 Task: Simulate the spread of an infectious disease using a compartmental model.
Action: Mouse moved to (154, 66)
Screenshot: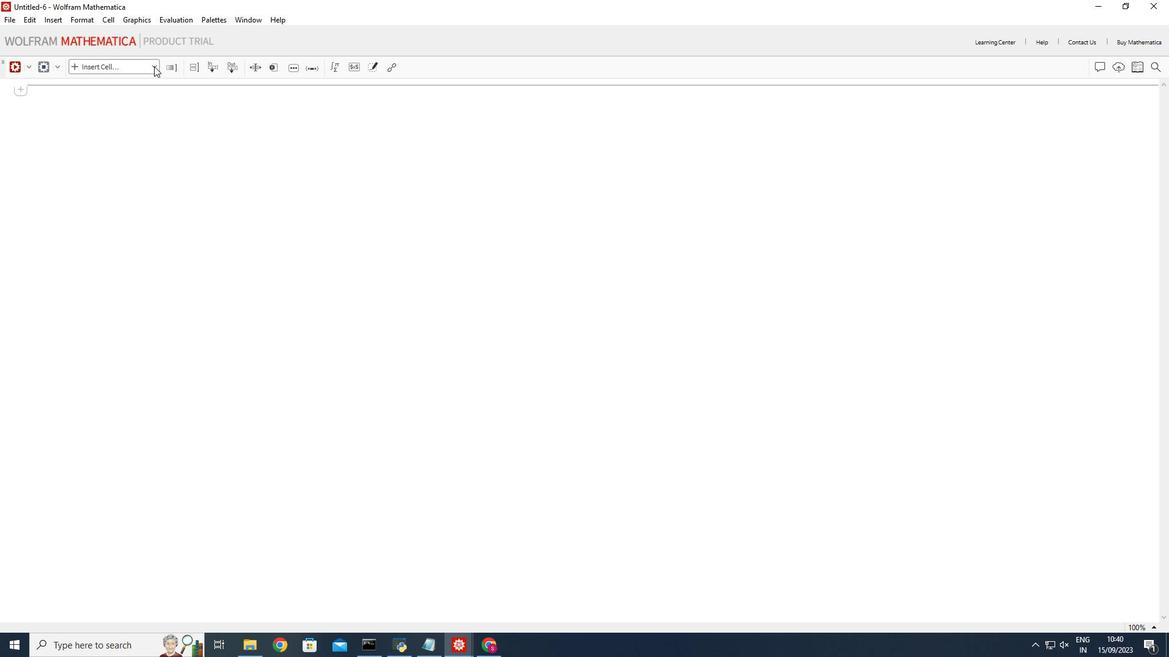 
Action: Mouse pressed left at (154, 66)
Screenshot: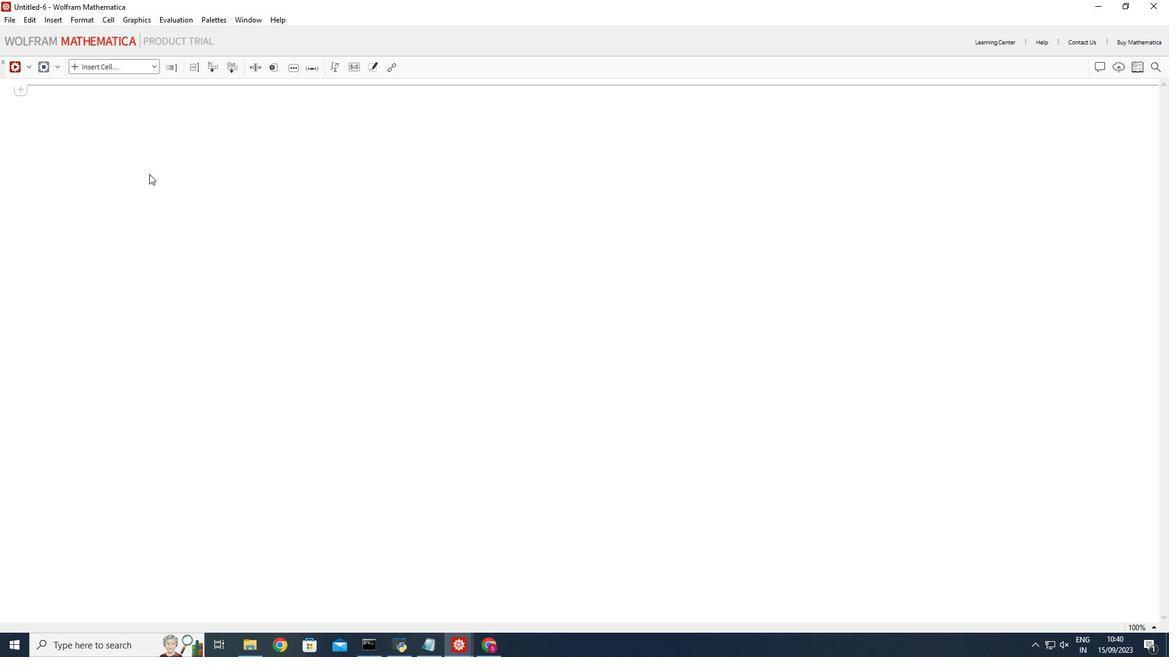
Action: Mouse moved to (127, 97)
Screenshot: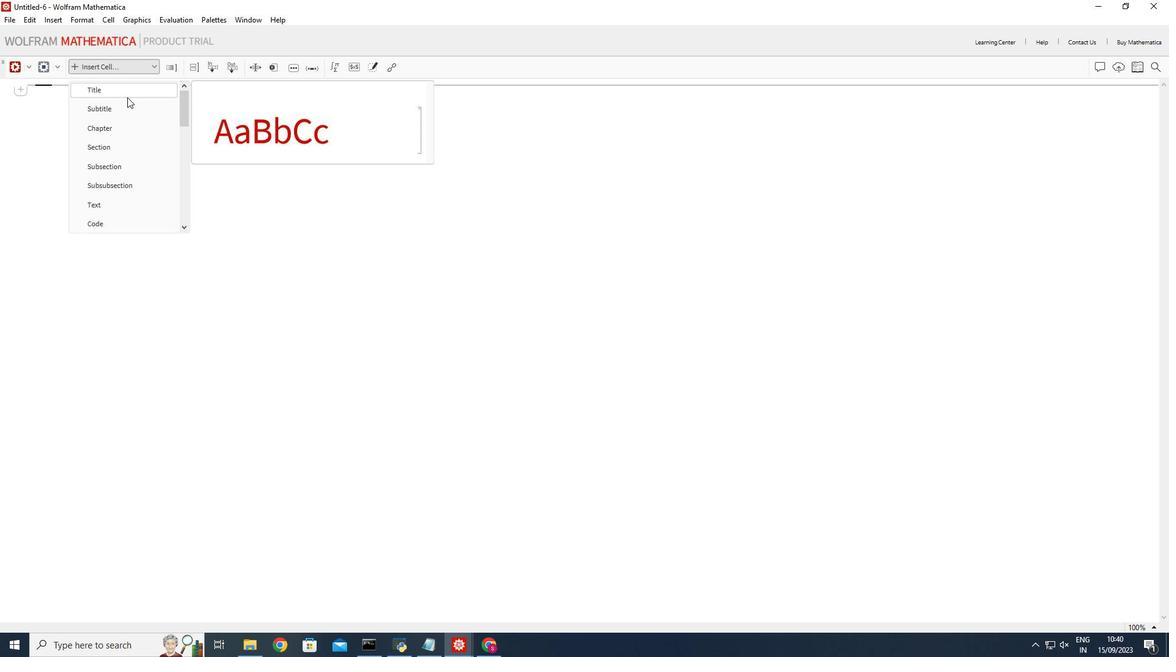 
Action: Mouse pressed left at (127, 97)
Screenshot: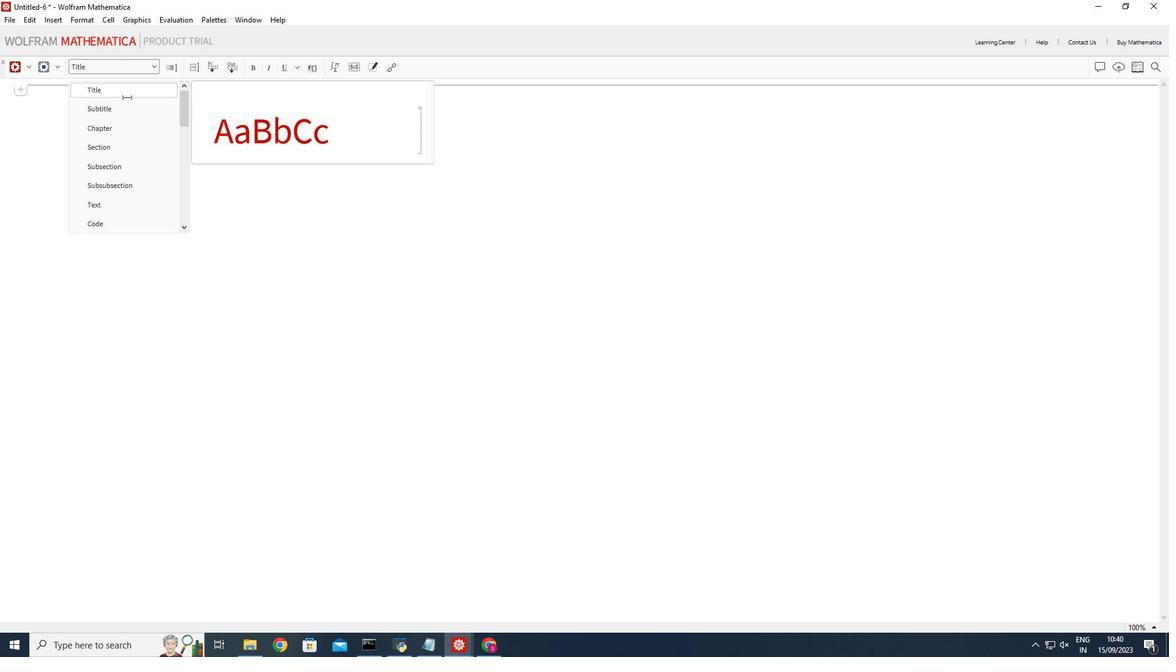 
Action: Mouse moved to (126, 119)
Screenshot: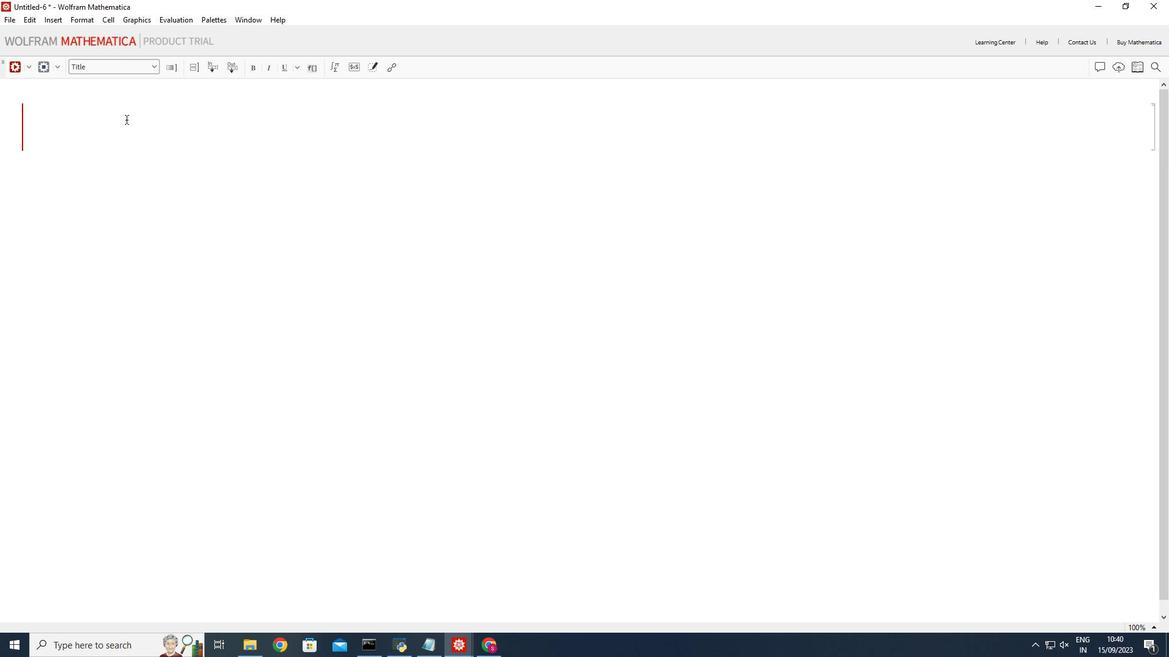 
Action: Mouse pressed left at (126, 119)
Screenshot: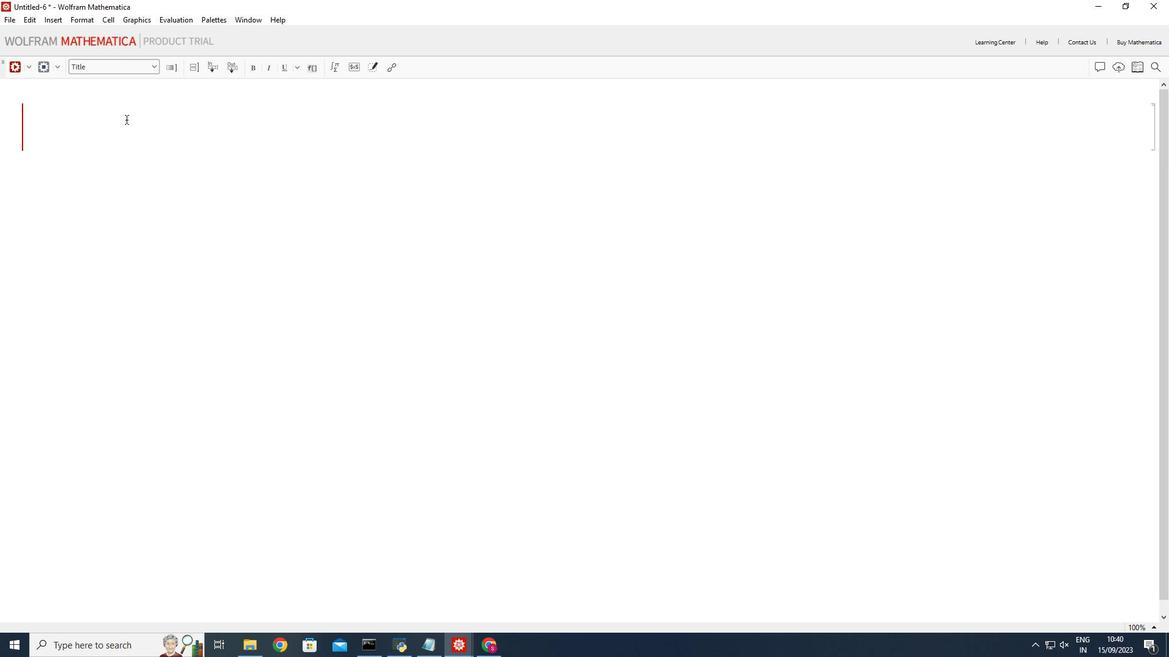 
Action: Mouse moved to (481, 339)
Screenshot: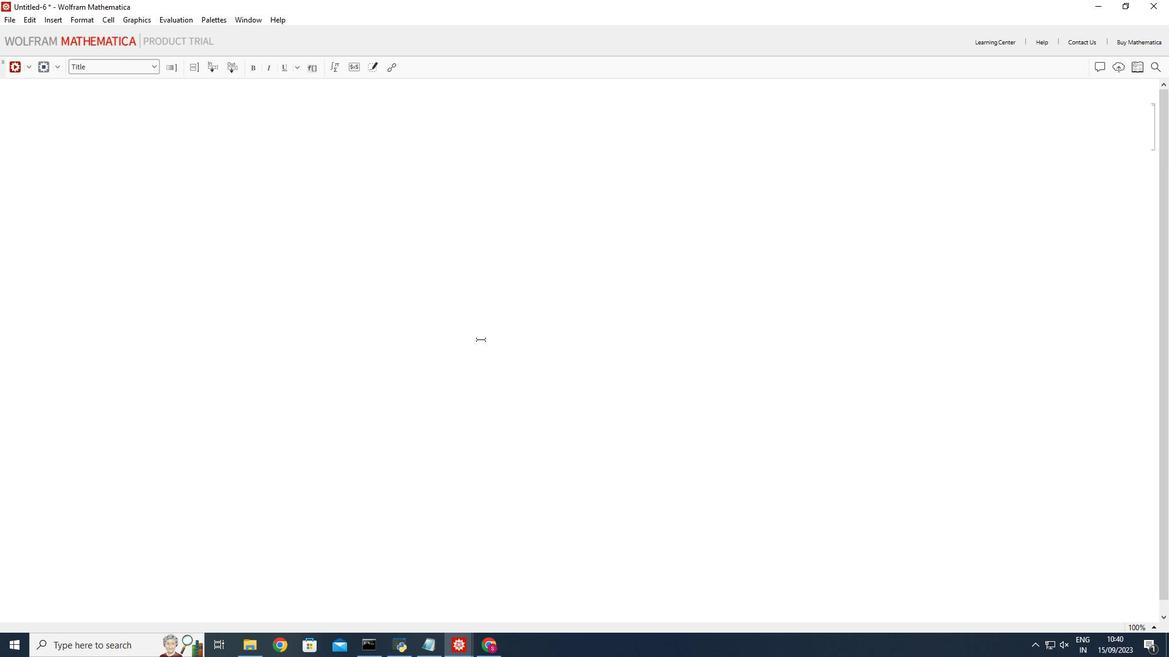 
Action: Key pressed <Key.shift_r><Key.shift_r>Simulation<Key.space>of<Key.space>s<Key.backspace>spread<Key.space>of<Key.space>an<Key.space>infection<Key.space>disease<Key.space>usin<Key.backspace><Key.backspace>ing<Key.space>a<Key.space><Key.shift_r>Compartmental<Key.space>model
Screenshot: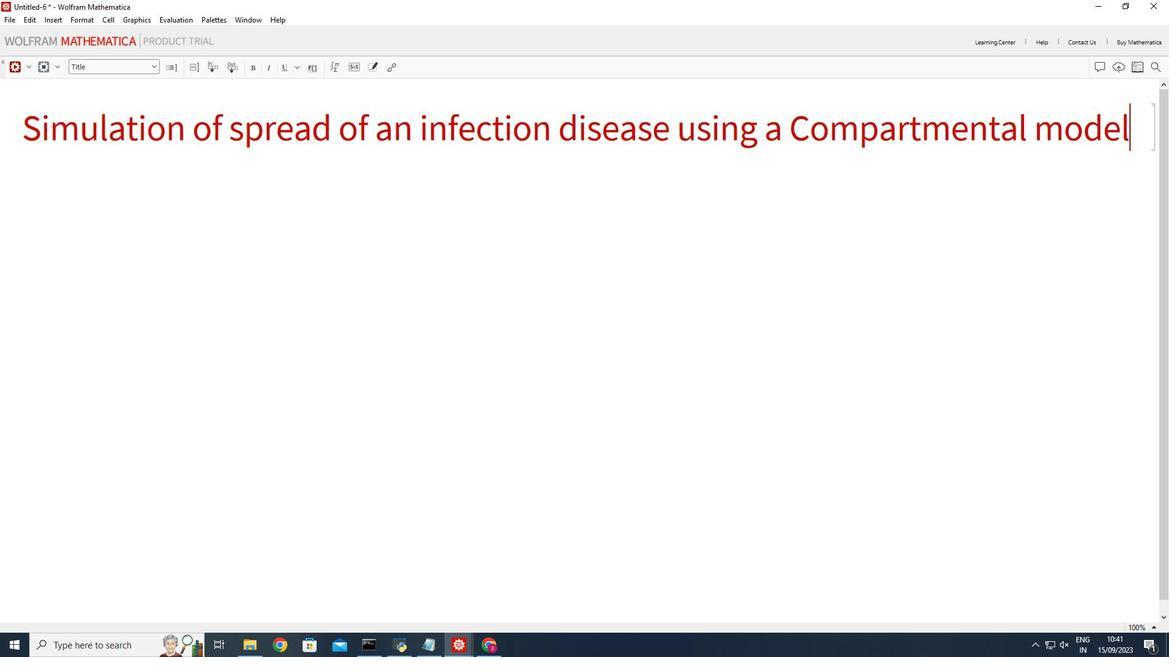 
Action: Mouse moved to (175, 312)
Screenshot: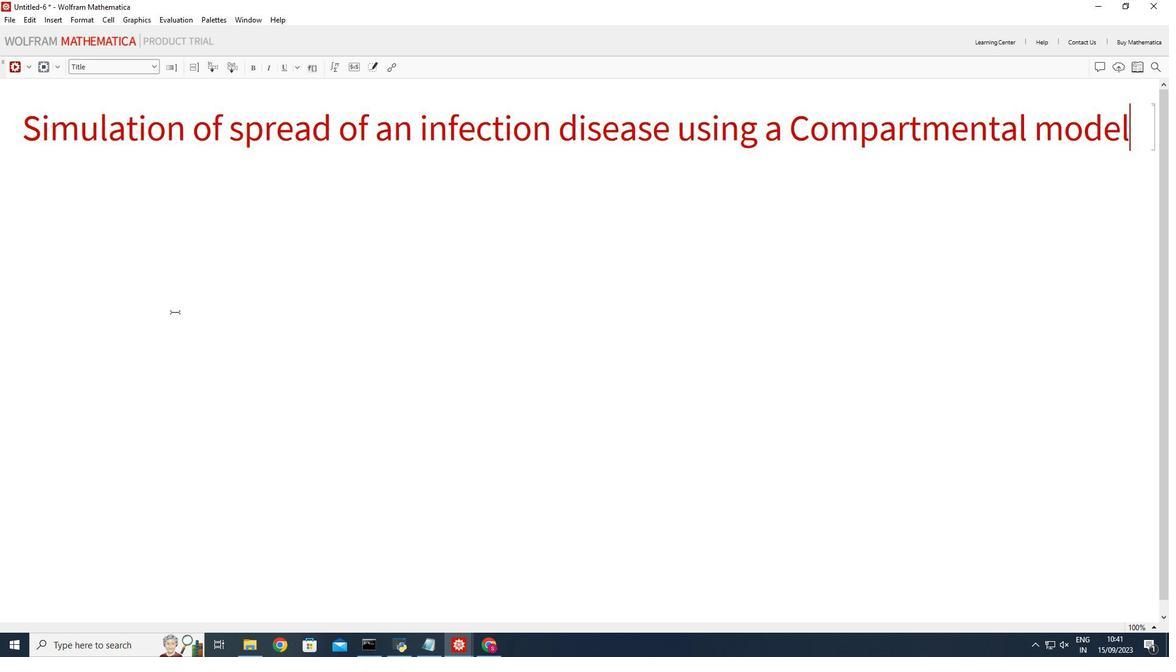 
Action: Mouse pressed left at (175, 312)
Screenshot: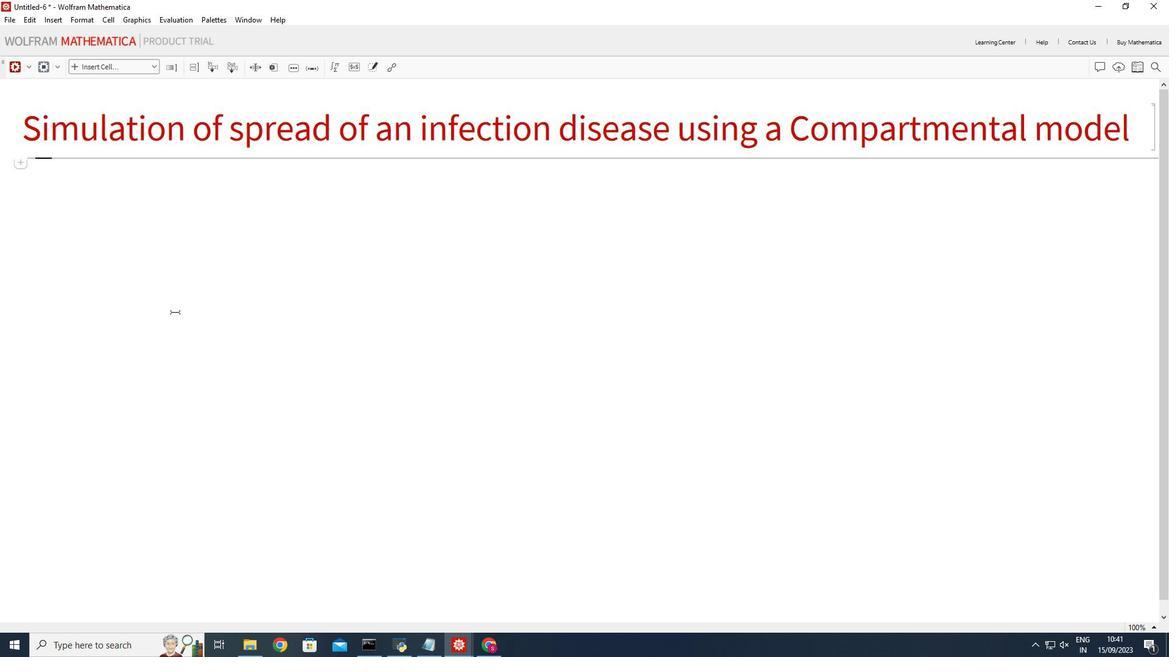 
Action: Mouse moved to (154, 60)
Screenshot: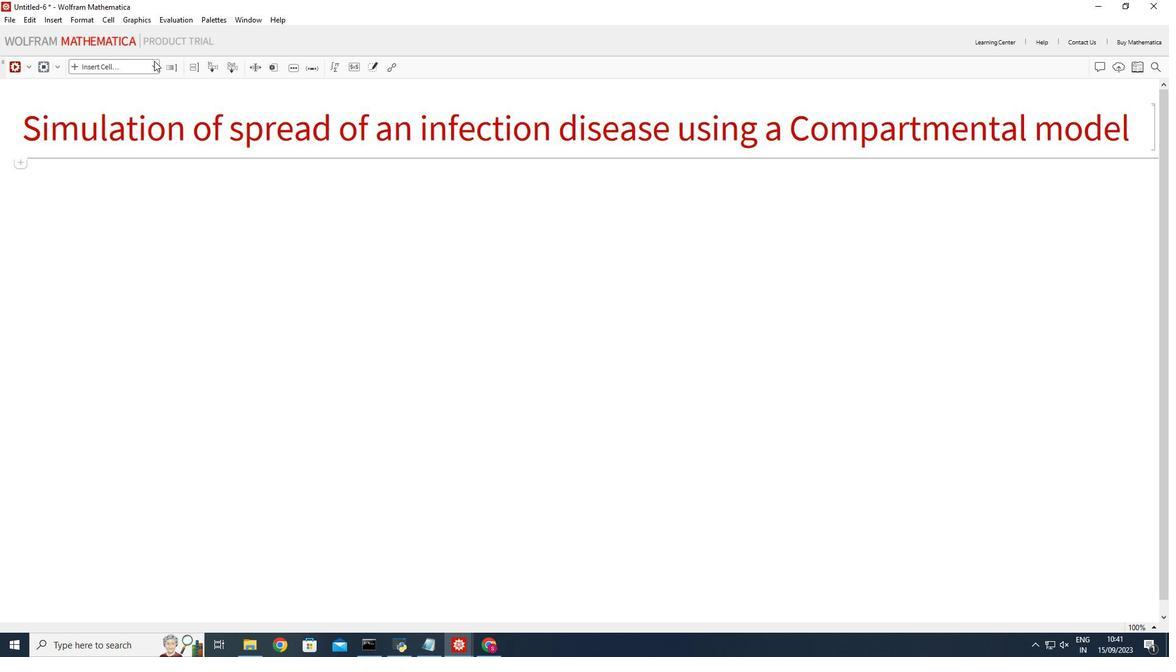 
Action: Mouse pressed left at (154, 60)
Screenshot: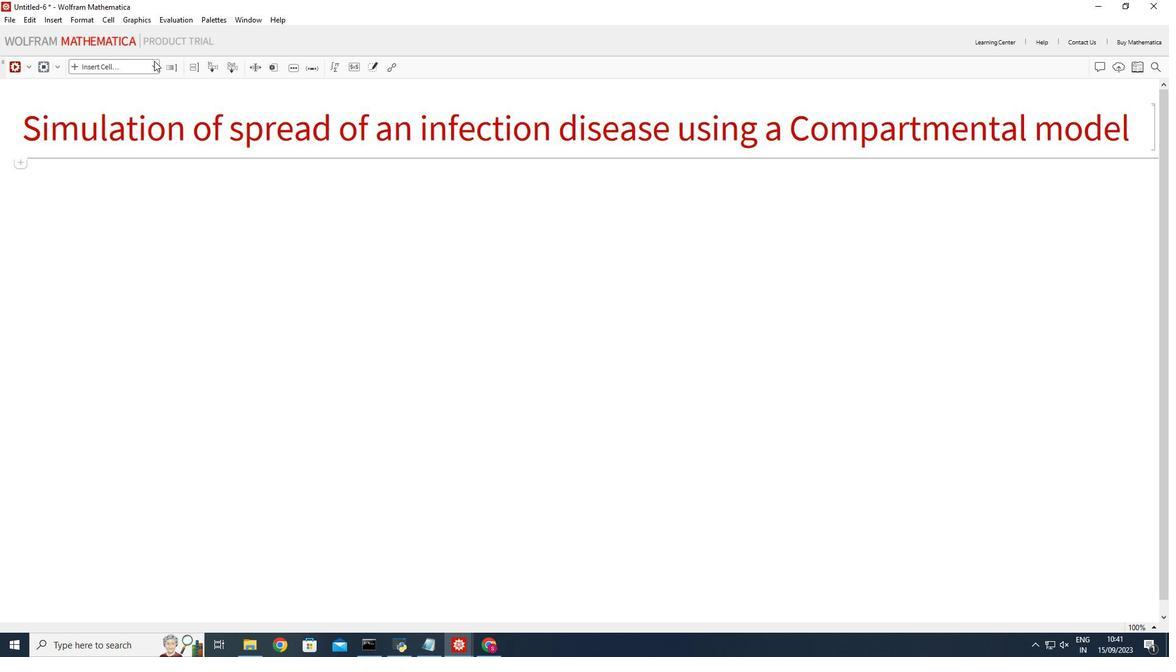 
Action: Mouse moved to (96, 222)
Screenshot: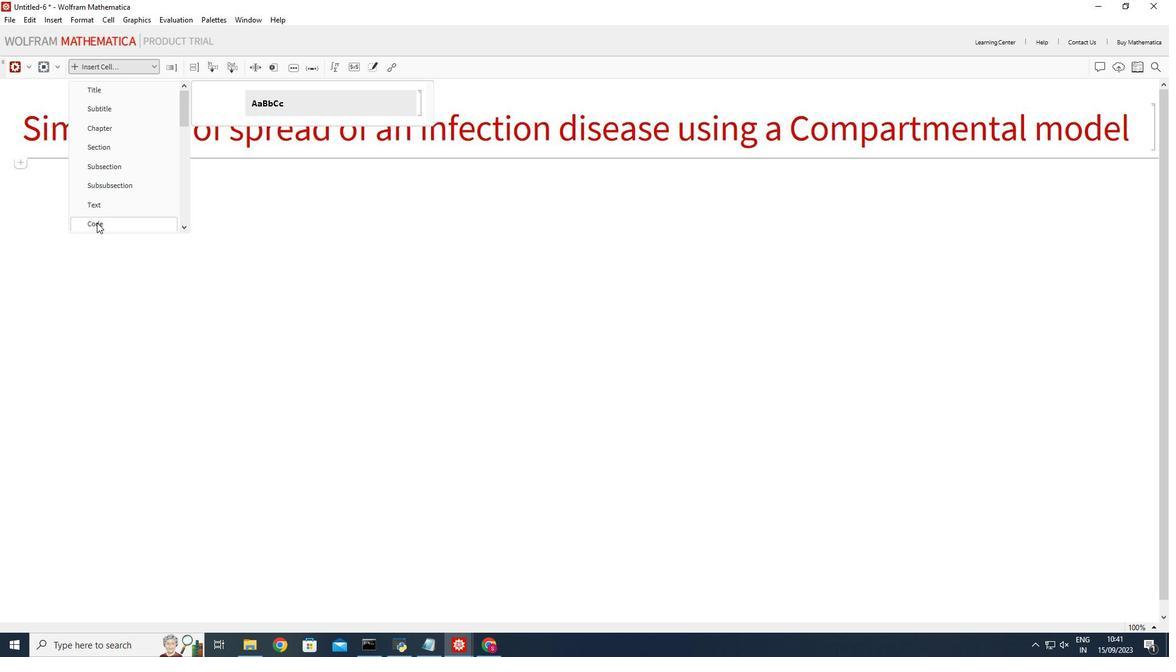 
Action: Mouse pressed left at (96, 222)
Screenshot: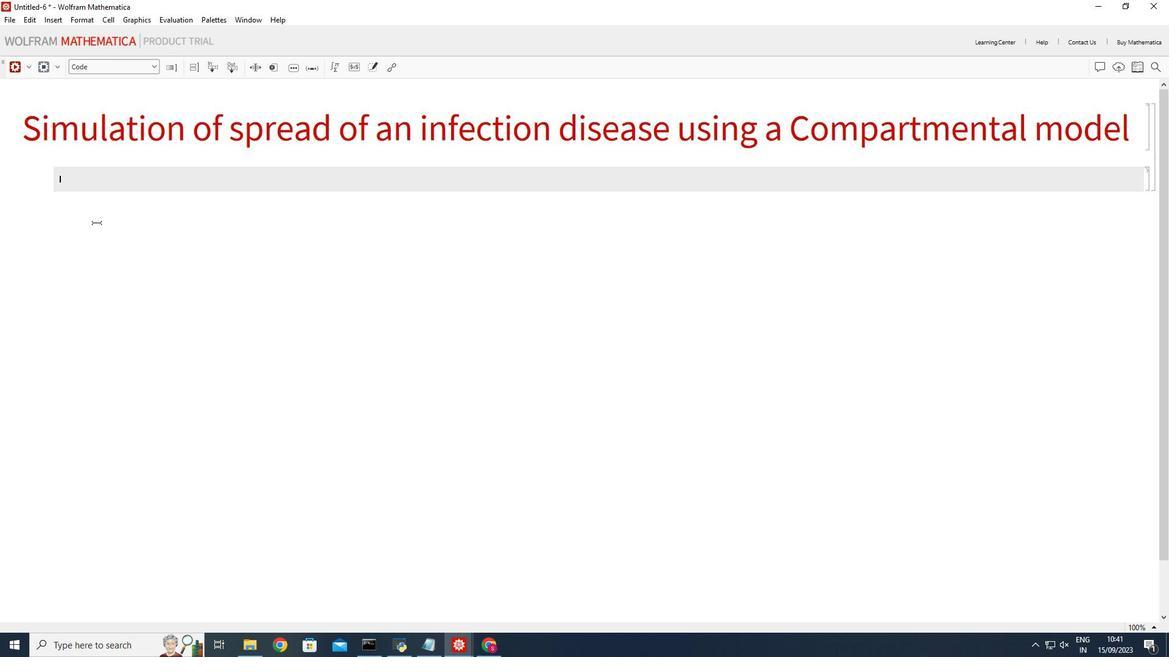 
Action: Mouse moved to (79, 175)
Screenshot: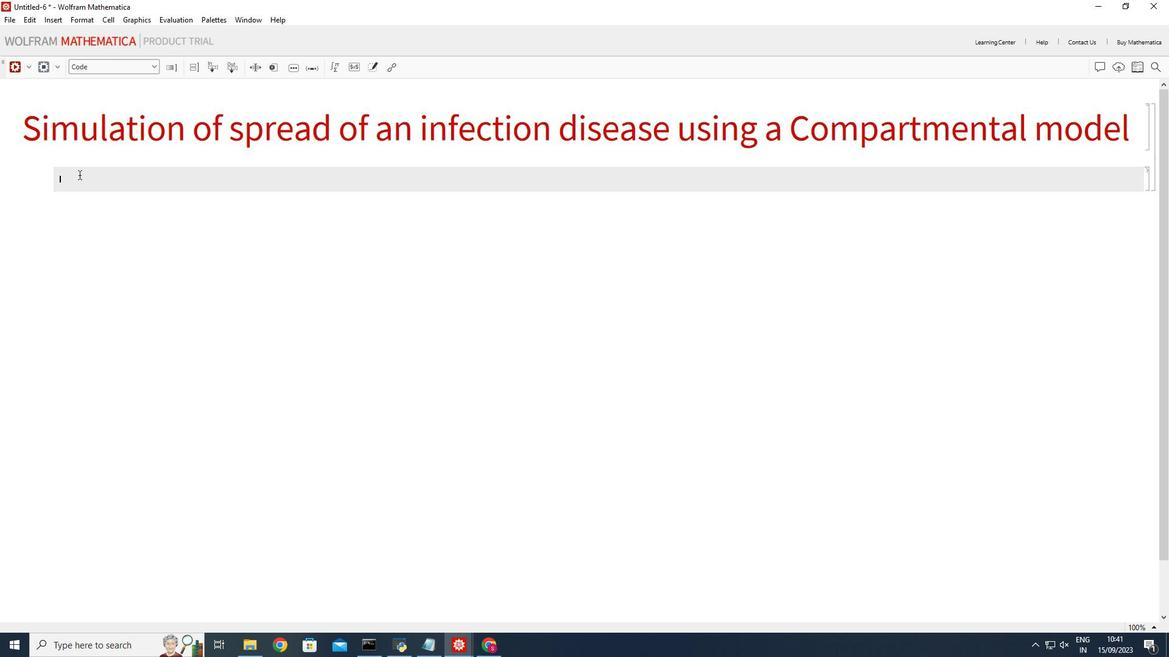 
Action: Mouse pressed left at (79, 175)
Screenshot: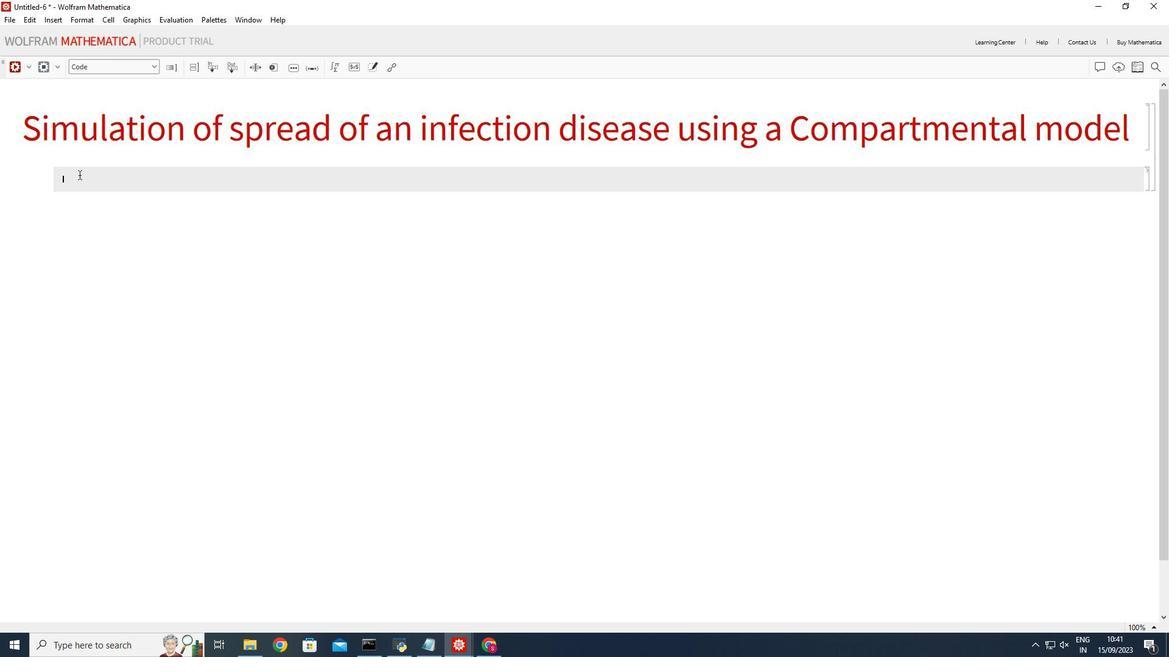 
Action: Mouse moved to (484, 314)
Screenshot: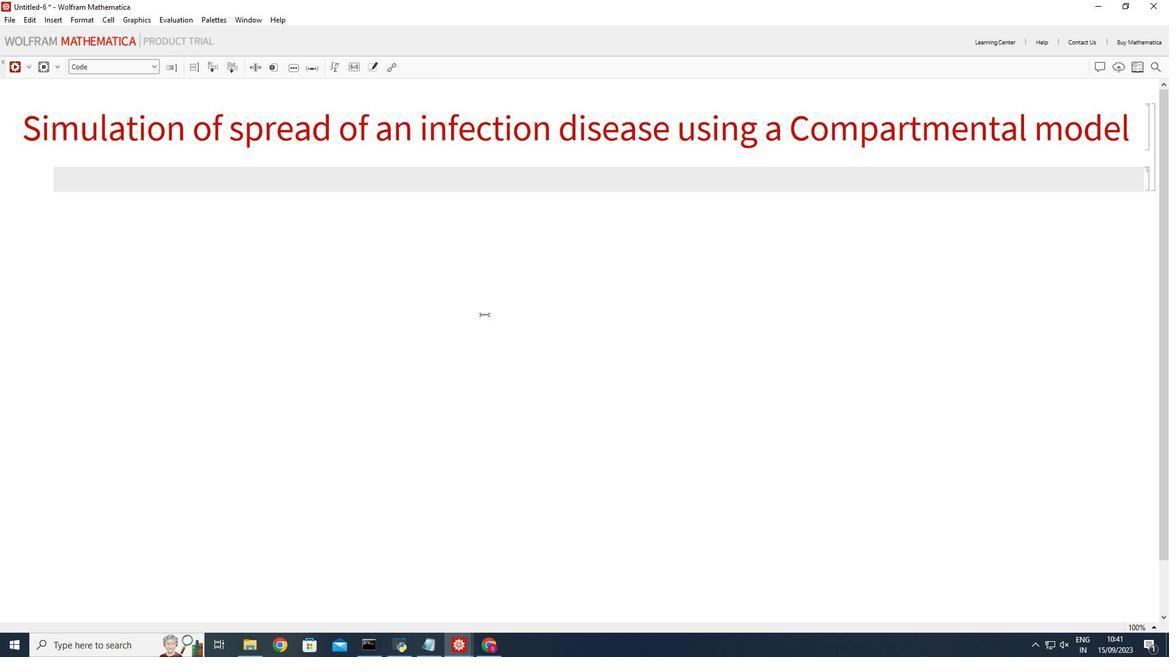 
Action: Key pressed <Key.shift_r>(*<Key.space><Key.shift_r>Load<Key.space>necc<Key.backspace>essary<Key.space>package<Key.space><Key.right><Key.right><Key.enter><Key.shift_r>Needs[<Key.shift_r>"<Key.shift_r>N<Key.shift_r>D<Key.shift_r>Solve`<Key.shift_r>FEM`<Key.right><Key.right><Key.enter><Key.enter><Key.shift_r>(*<Key.space><Key.shift_r>Parameters<Key.space><Key.right><Key.right><Key.enter>beta<Key.space>=<Key.space>0.3;<Key.space><Key.shift_r><Key.shift_r><Key.shift_r><Key.shift_r>(*<Key.space><Key.shift_r>Infection<Key.space>rate<Key.space><Key.right><Key.right><Key.enter>gamma<Key.space>=<Key.space>0.1;<Key.space><Key.space><Key.backspace><Key.shift_r>(*<Key.space><Key.shift_r>Recovery<Key.space>rate<Key.space><Key.right><Key.right><Key.enter>intial<Key.shift_r>Susceptible<Key.space>=<Key.space>0.9;<Key.space><Key.space><Key.shift_r>(*<Key.space><Key.shift_r>Initial<Key.space>functio<Key.backspace><Key.backspace><Key.backspace><Key.backspace><Key.backspace><Key.backspace>raction<Key.space>of<Key.space>suspe<Key.backspace><Key.backspace>ceptible<Key.space>individuals<Key.space><Key.right><Key.right><Key.enter>total<Key.shift_r>Population<Key.space>=<Key.space>1.0;<Key.space><Key.shift_r>(*<Key.space><Key.shift_r>Initial<Key.space>fraction<Key.space>of<Key.space>infected<Key.space>individuals<Key.space><Key.right><Key.right><Key.enter>total<Key.shift_r>P<Key.backspace><Key.shift_r><Key.shift_r><Key.shift_r><Key.shift_r><Key.shift_r>Population<Key.space>=<Key.space>0<Key.backspace>1.0;<Key.up><Key.left><Key.backspace><Key.backspace><Key.backspace>0.1<Key.left><Key.left><Key.left><Key.left><Key.left><Key.left><Key.left><Key.right><Key.backspace><Key.backspace><Key.backspace><Key.backspace><Key.backspace><Key.backspace><Key.backspace><Key.backspace><Key.backspace><Key.backspace><Key.shift_r>Infected<Key.right><Key.left><Key.left><Key.left><Key.left><Key.left><Key.left><Key.left><Key.left><Key.left><Key.backspace><Key.backspace><Key.backspace><Key.backspace><Key.backspace>initial<Key.enter><Key.right><Key.right><Key.right><Key.right><Key.right><Key.right><Key.right><Key.right><Key.backspace><Key.backspace><Key.backspace><Key.backspace><Key.backspace><Key.backspace><Key.backspace><Key.backspace><Key.up><Key.left><Key.left><Key.left><Key.left><Key.left><Key.left><Key.left><Key.left><Key.left><Key.left><Key.left><Key.left><Key.left>i<Key.right><Key.right><Key.right><Key.right><Key.right><Key.right><Key.right><Key.down><Key.right><Key.right><Key.right><Key.right><Key.right><Key.right><Key.right><Key.right><Key.right><Key.down><Key.right><Key.right><Key.right><Key.space><Key.shift_r>(*<Key.space>total<Key.space>population<Key.space>size<Key.space><Key.right><Key.right><Key.enter><Key.enter><Key.shift_r>(*<Key.space>define<Key.space>the<Key.space><Key.shift_r>S<Key.shift_r>IR<Key.space>model<Key.space><Key.right><Key.right><Key.enter>sir<Key.shift_r>Model<Key.space>=<Key.space><Key.shift_r>{s'[t[<Key.backspace>]<Key.space>==<Key.space>-beta<Key.space>s[t]<Key.space>i[t]/total<Key.shift_r>Population,<Key.enter><Key.tab>i'[t]<Key.space>==<Key.space>beta<Key.space>s[t]<Key.space>i[t]/total<Key.shift_r>Population<Key.enter><Key.space>-<Key.space>gamma<Key.space>i[t],<Key.enter>r'[t]<Key.space>==<Key.space>gamma<Key.space>i[t],<Key.enter>s[0]<Key.space>==<Key.space>intial<Key.shift_r>Susceptible<Key.enter><Key.space>total<Key.shift_r><Key.shift_r><Key.shift_r><Key.shift_r><Key.shift_r><Key.shift_r><Key.shift_r><Key.shift_r><Key.shift_r><Key.shift_r>Population<Key.enter>,<Key.enter><Key.up><Key.down>t[0]<Key.left><Key.left><Key.left><Key.backspace>i<Key.right><Key.right><Key.right><Key.space>==<Key.space>initial<Key.shift_r><Key.shift_r>Infect<Key.enter><Key.space>total<Key.shift_r><Key.shift_r><Key.shift_r><Key.shift_r>Population<Key.enter>,<Key.enter>r[0]<Key.space>==<Key.space>0<Key.right>;<Key.enter><Key.enter><Key.backspace><Key.shift_r>(<Key.shift_r>Sol<Key.backspace><Key.backspace><Key.backspace><Key.shift_r>*<Key.shift_r><Key.space>solev<Key.backspace><Key.backspace>ve<Key.space>the<Key.space><Key.shift_r>SIR<Key.space>model<Key.space><Key.right><Key.right><Key.enter>sir<Key.shift_r>Solution<Key.space>=<Key.space><Key.shift_r>ND<Key.shift_r>Solve[<Key.space>sir<Key.shift_r>Model,<Key.space><Key.shift_r>{s,i,r<Key.right>,<Key.space><Key.shift_r>{t,<Key.space>0,<Key.space>200<Key.shift_r>}<Key.right>;<Key.enter><Key.enter><Key.shift_r>(<Key.shift_r>*<Key.space><Key.shift_r>Plot<Key.space>the<Key.space>results<Key.space><Key.right><Key.right><Key.enter><Key.shift_r>Plot<Key.enter>[<Key.shift_r>Evaluate<Key.enter>[<Key.shift_r>{s[t],<Key.space>i[t],<Key.space>r[t]<Key.right><Key.space>/.<Key.space>sir<Key.shift_r>Solution<Key.right>,<Key.space><Key.shift_r>{t,0,200<Key.right>,<Key.space><Key.enter><Key.shift_r>Plot<Key.shift_r>Legends<Key.enter><Key.space><Key.shift_r>{<Key.shift_r>"<Key.shift_r>Susceptible<Key.right>,<Key.space><Key.shift_r>"<Key.shift_r>Infected<Key.right>,<Key.space><Key.shift_r>"<Key.shift_r>Recovered<Key.right><Key.right>,<Key.enter><Key.shift_r>Plot<Key.shift_r>Label<Key.enter><Key.shift_r>"<Key.shift_r>S<Key.shift_r>IR<Key.space><Key.shift_r>Model<Key.space><Key.shift_r><Key.shift_r><Key.shift_r><Key.shift_r><Key.shift_r>Simulation<Key.right>,<Key.enter><Key.shift_r>Axes<Key.shift_r>Label<Key.enter><Key.space><Key.shift_r>{"<Key.shift_r>Time<Key.right>,<Key.space><Key.shift_r>"<Key.shift_r>Fraction<Key.space>of<Key.space><Key.shift_r>Population<Key.right><Key.right>,<Key.enter><Key.shift_r>Plot<Key.shift_r>Range<Key.enter><Key.shift_r>All<Key.enter><Key.right><Key.enter><Key.shift_r><Key.enter>
Screenshot: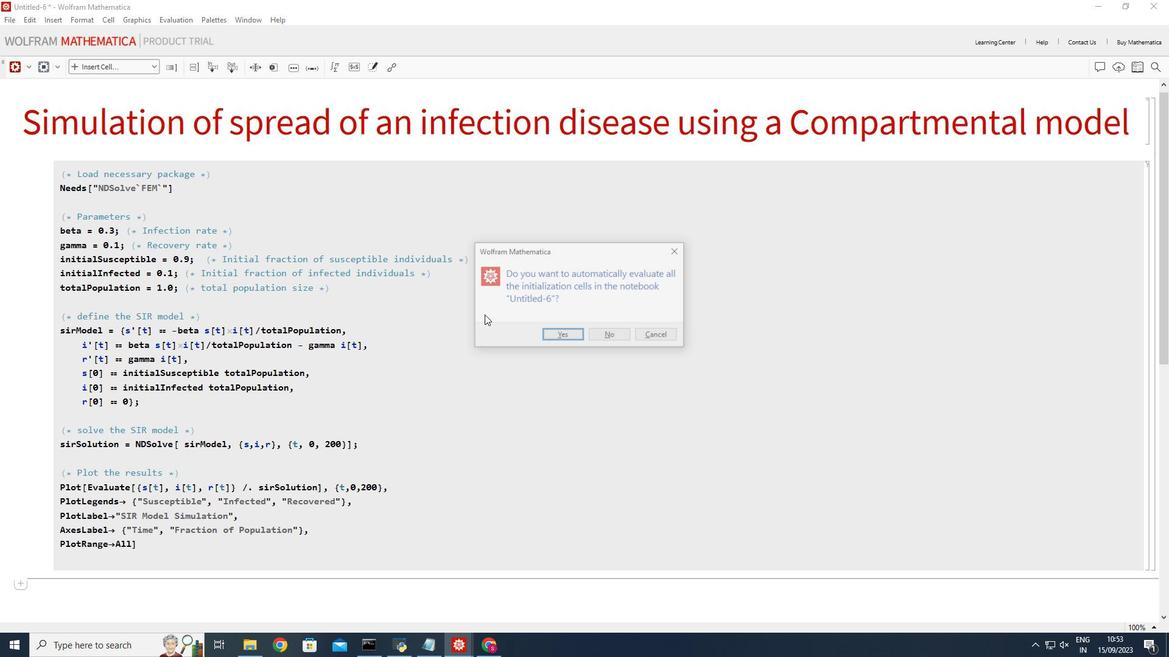 
Action: Mouse moved to (571, 337)
Screenshot: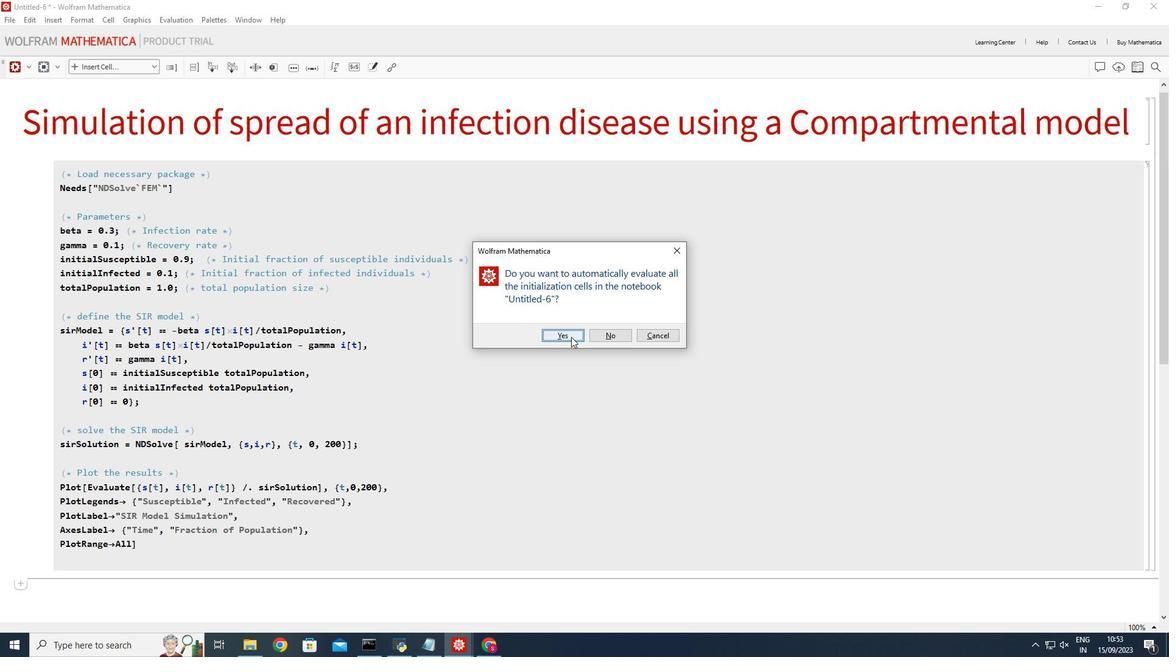 
Action: Mouse pressed left at (571, 337)
Screenshot: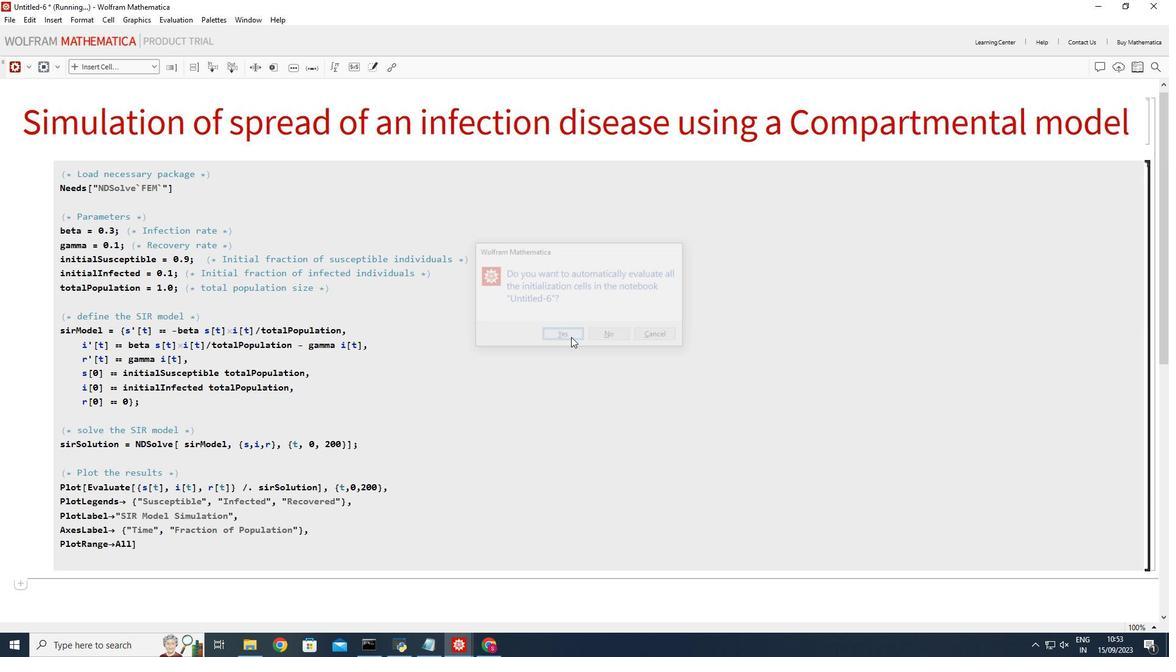 
Action: Mouse scrolled (571, 336) with delta (0, 0)
Screenshot: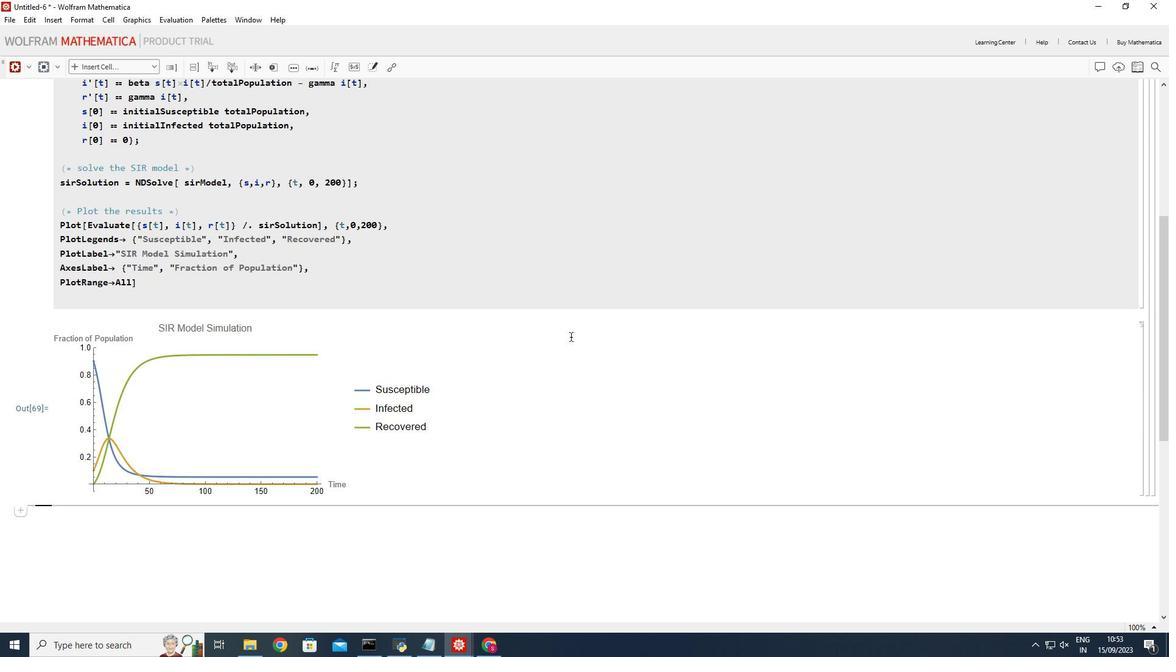 
Action: Mouse scrolled (571, 336) with delta (0, 0)
Screenshot: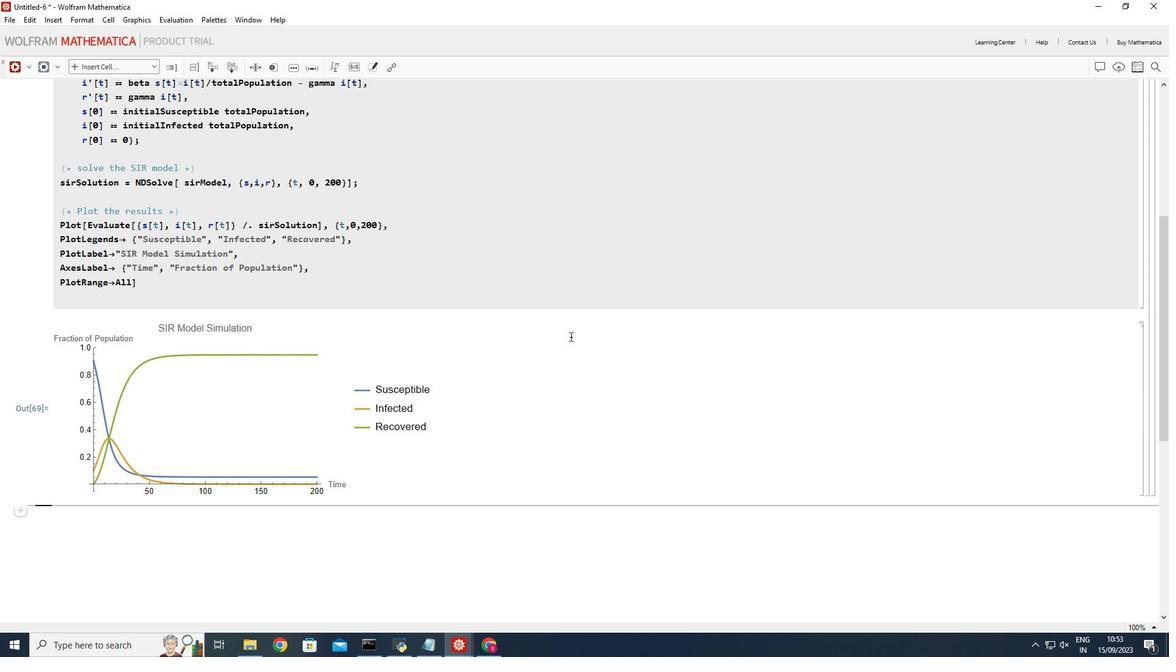 
Action: Mouse scrolled (571, 336) with delta (0, 0)
Screenshot: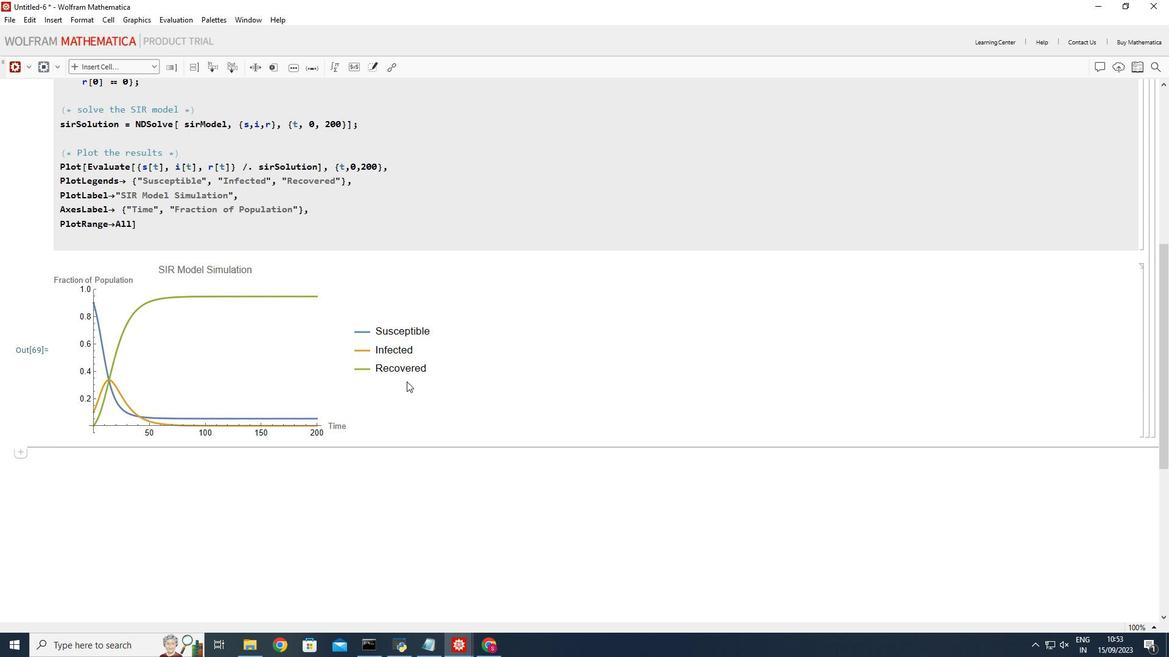 
Action: Mouse moved to (233, 382)
Screenshot: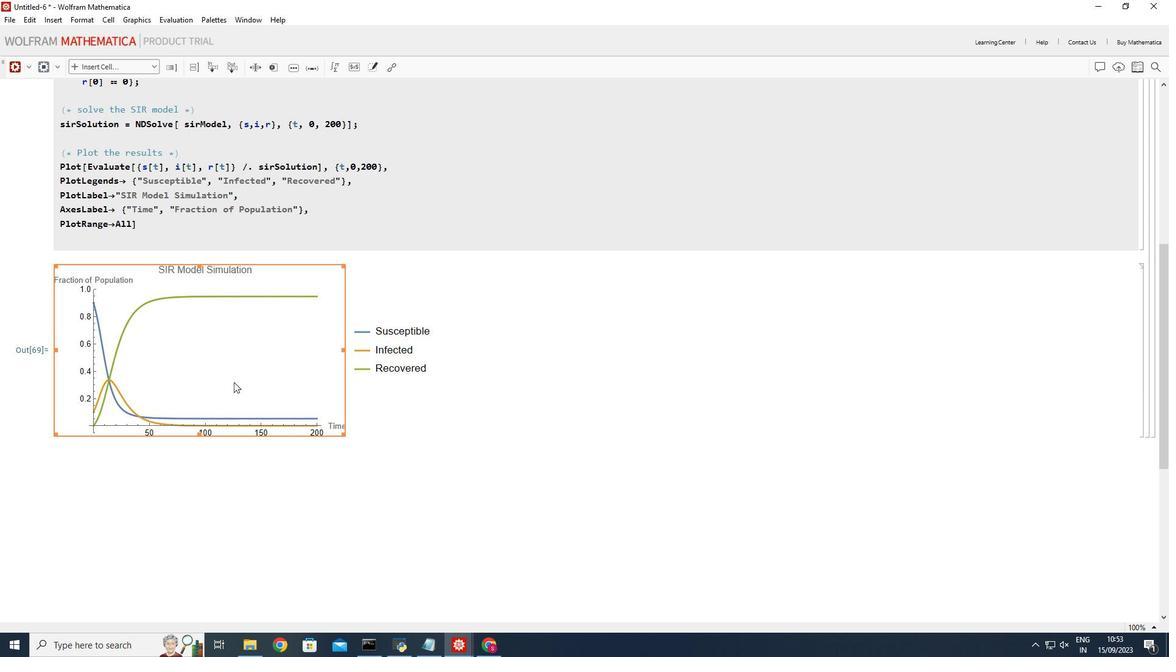 
Action: Mouse pressed left at (233, 382)
Screenshot: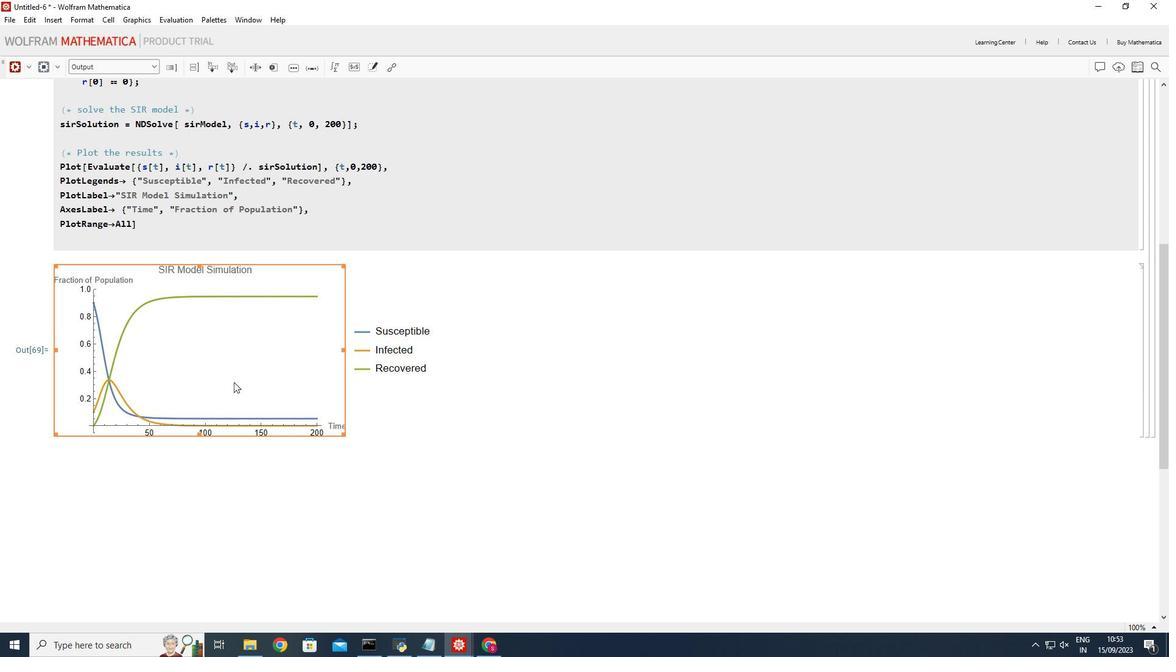 
Action: Mouse moved to (346, 437)
Screenshot: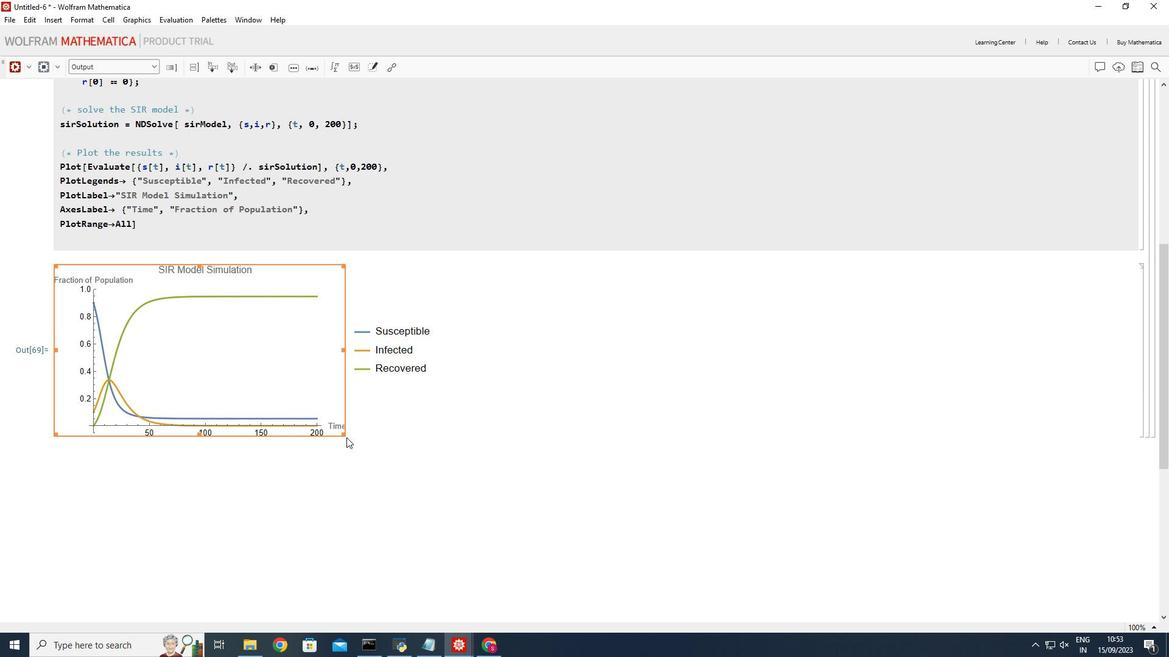 
Action: Mouse pressed left at (346, 437)
Screenshot: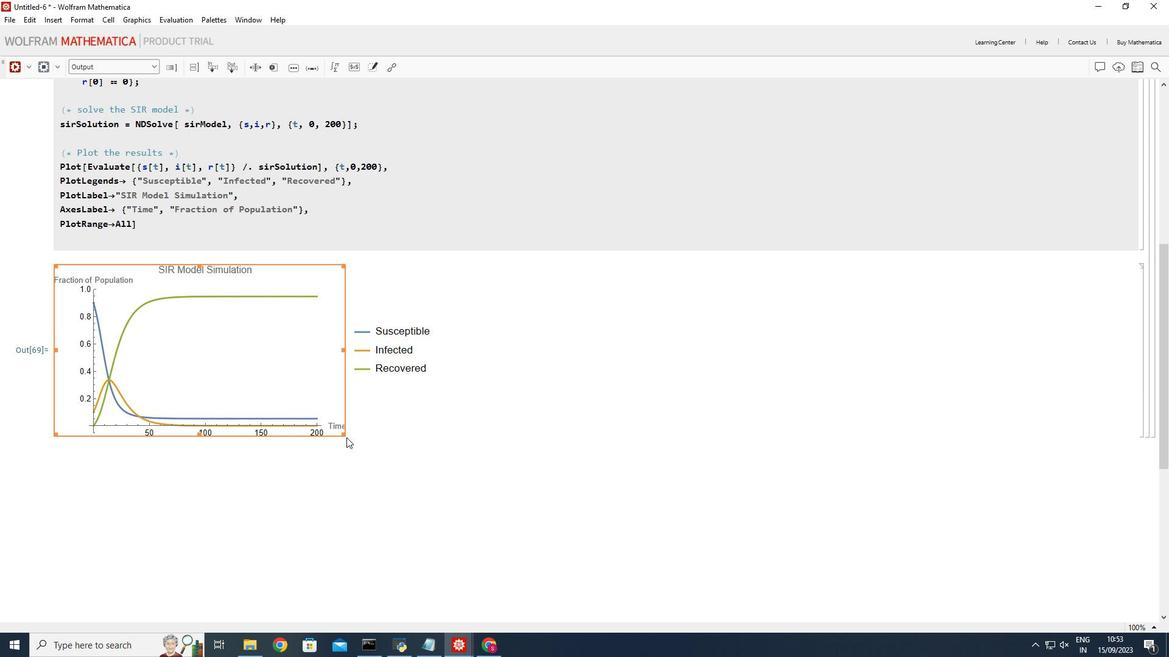 
Action: Mouse moved to (343, 435)
Screenshot: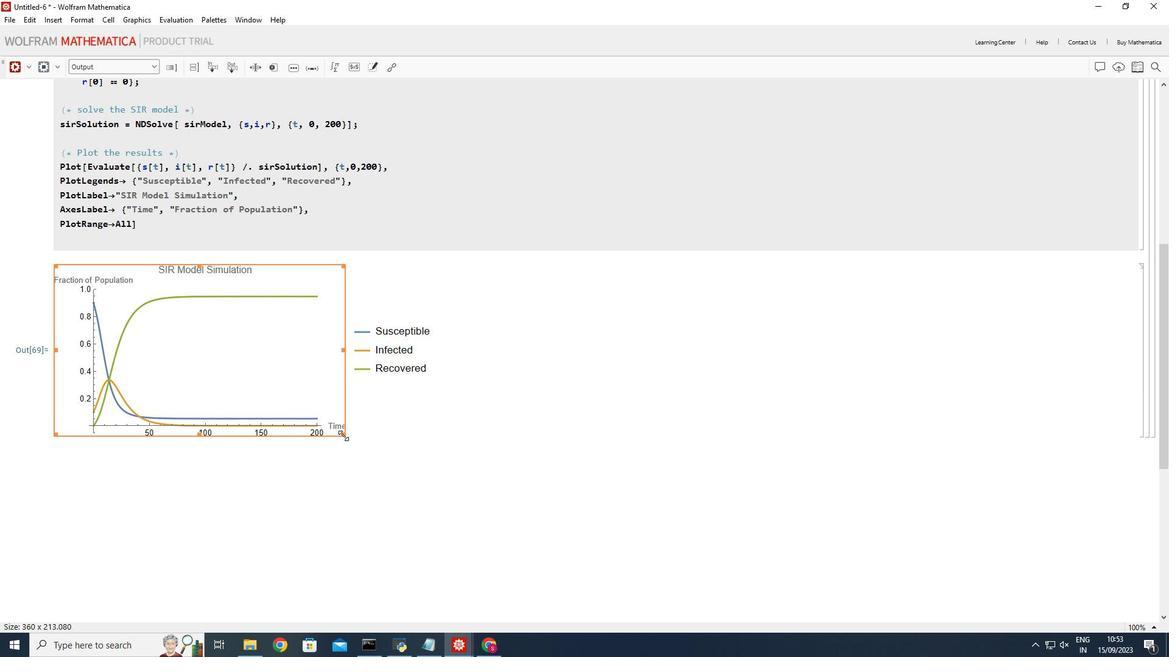 
Action: Mouse pressed left at (343, 435)
Screenshot: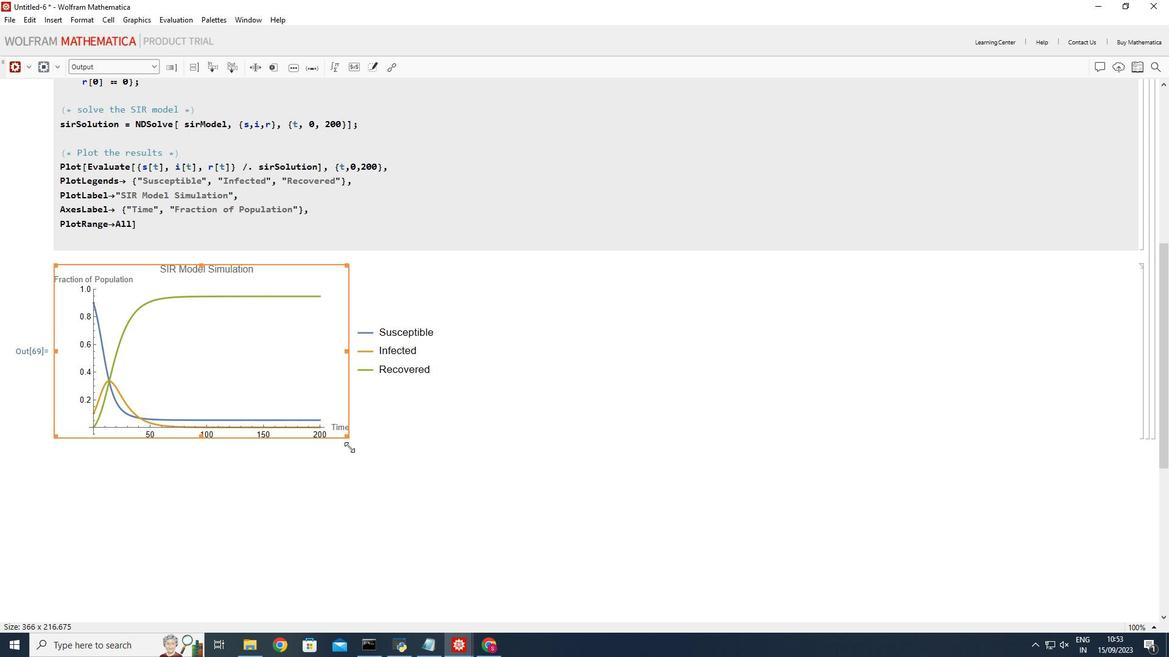 
Action: Mouse moved to (504, 522)
Screenshot: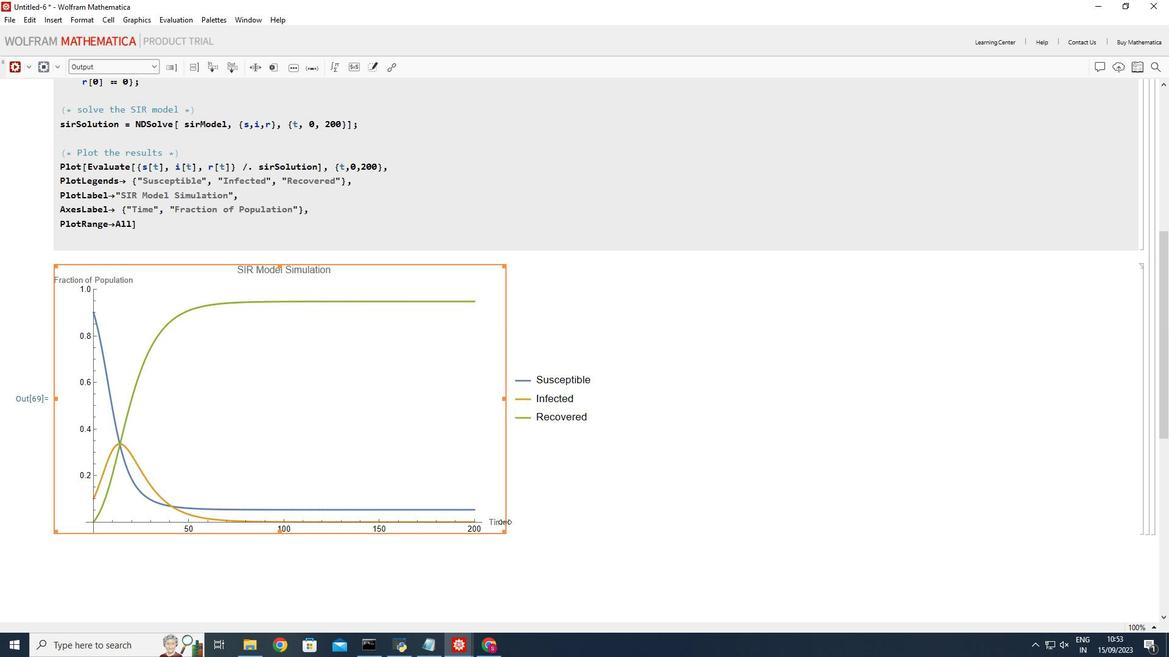 
Action: Mouse pressed left at (504, 522)
Screenshot: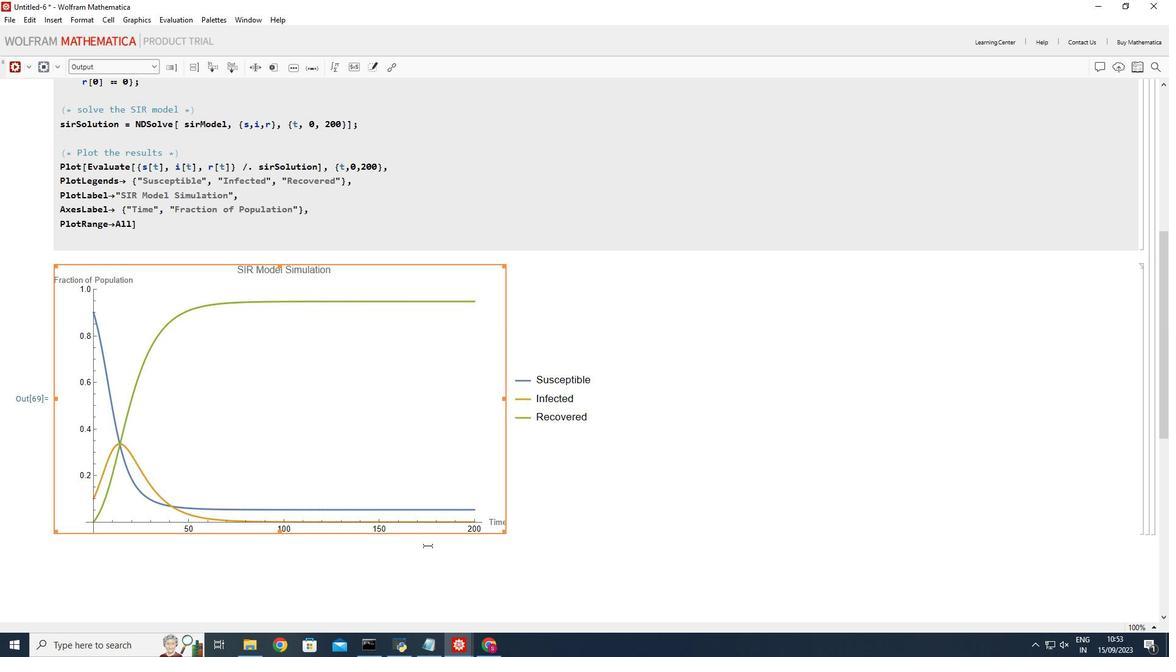 
Action: Mouse moved to (200, 584)
Screenshot: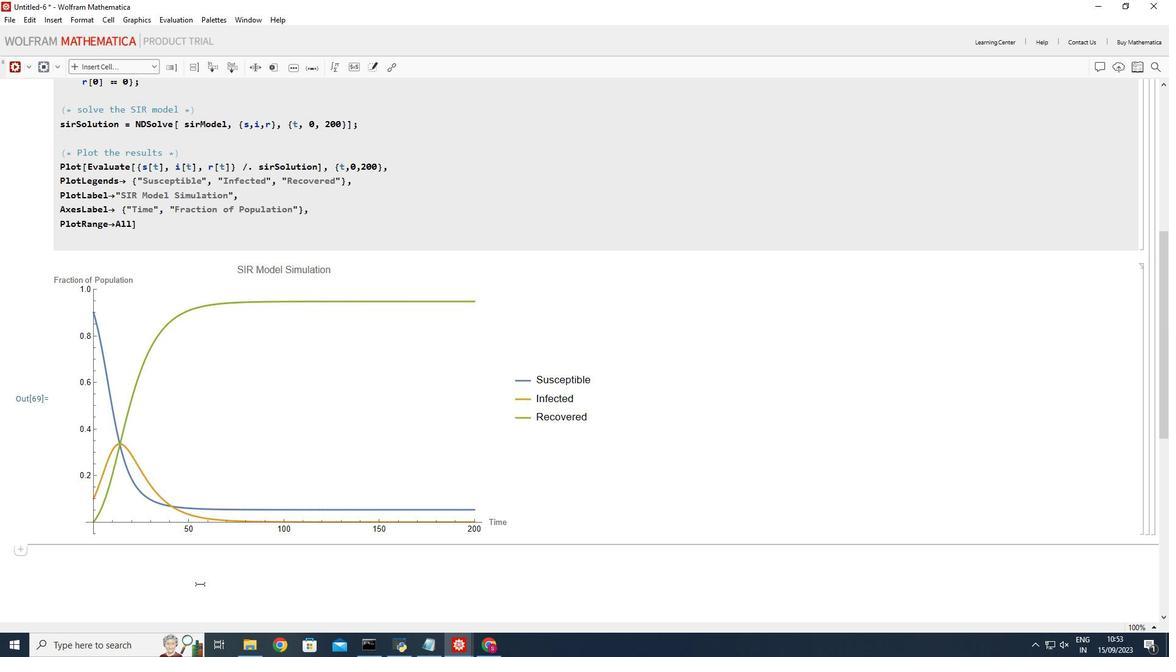 
Action: Mouse pressed left at (200, 584)
Screenshot: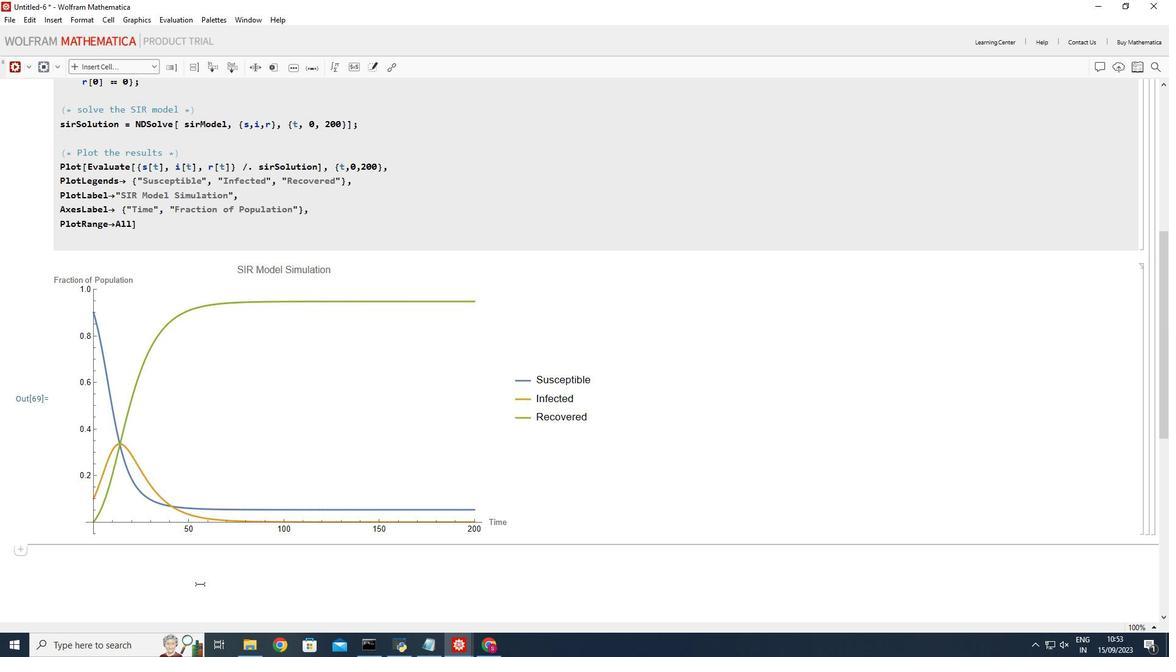 
Action: Mouse moved to (910, 518)
Screenshot: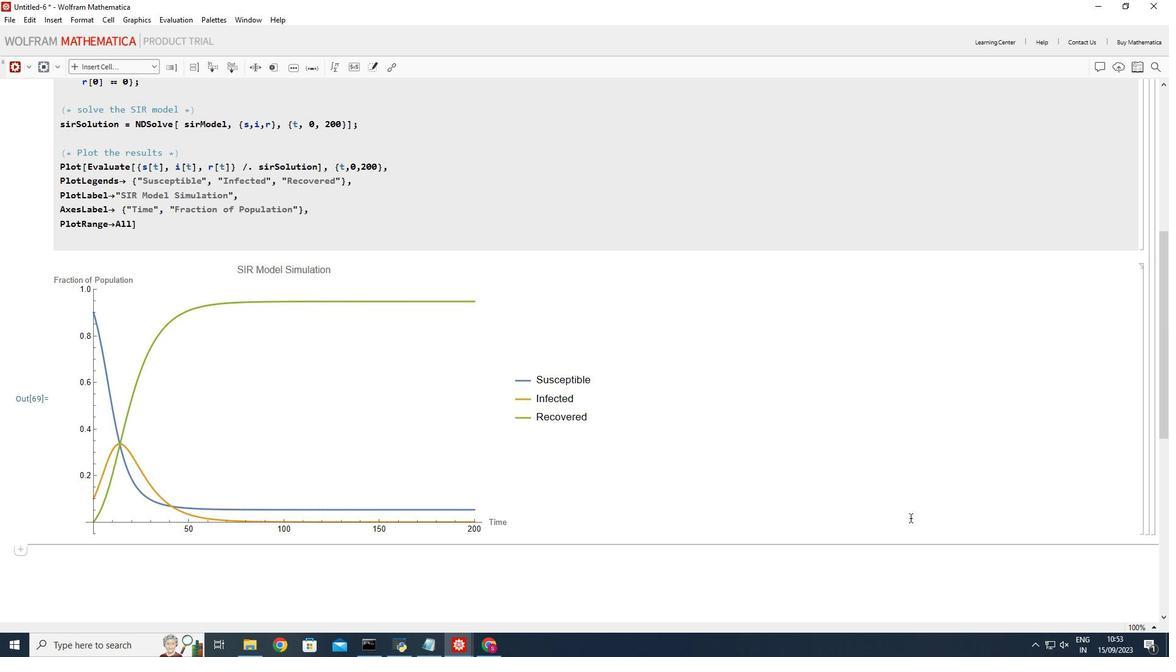 
